 Task: Set Duration of Sprint called Sprint0004 in Scrum Project Project0002 to 1 week in Jira
Action: Mouse moved to (450, 502)
Screenshot: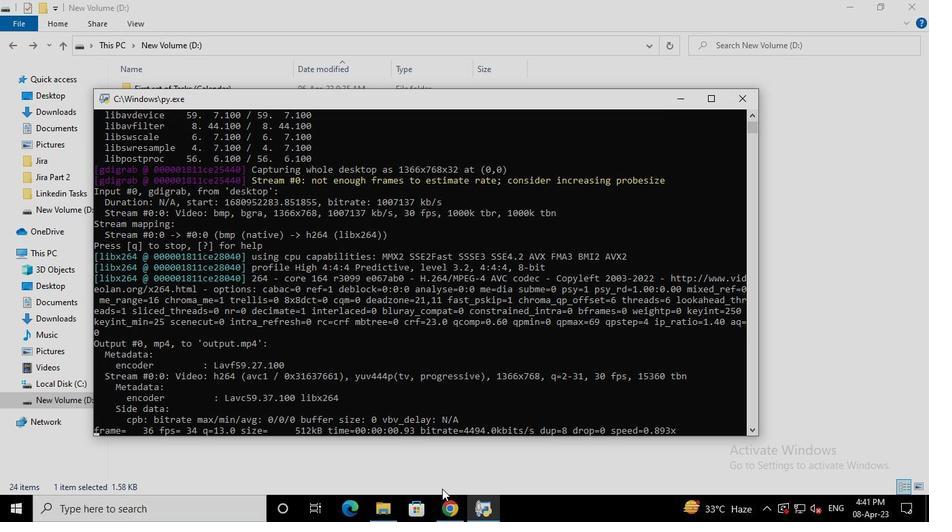 
Action: Mouse pressed left at (450, 502)
Screenshot: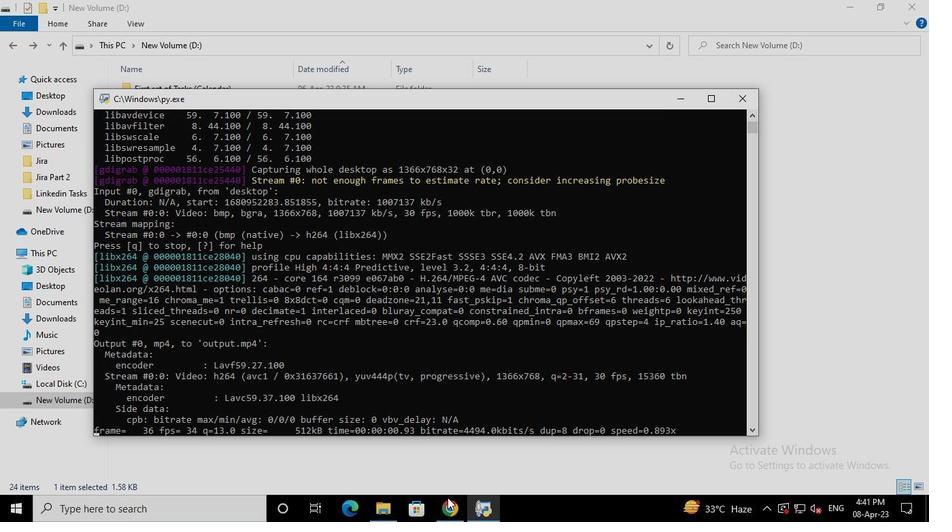 
Action: Mouse moved to (81, 209)
Screenshot: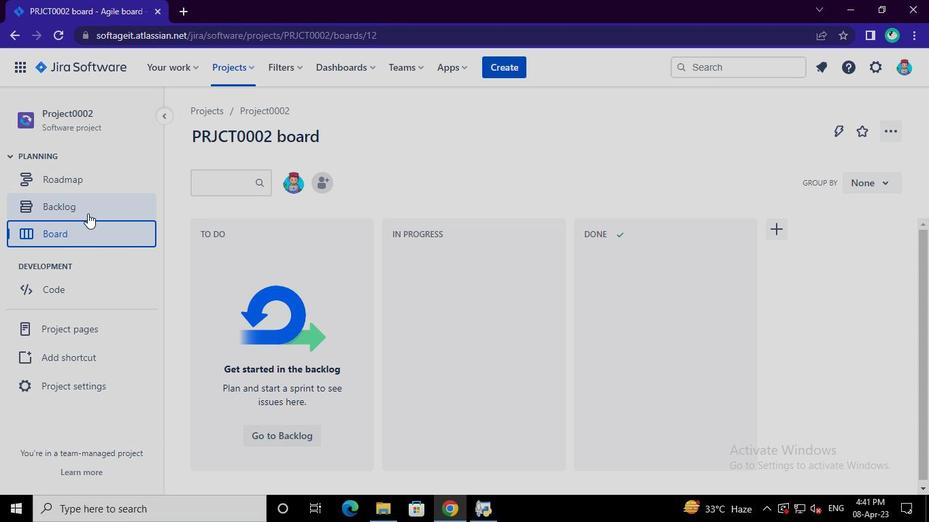 
Action: Mouse pressed left at (81, 209)
Screenshot: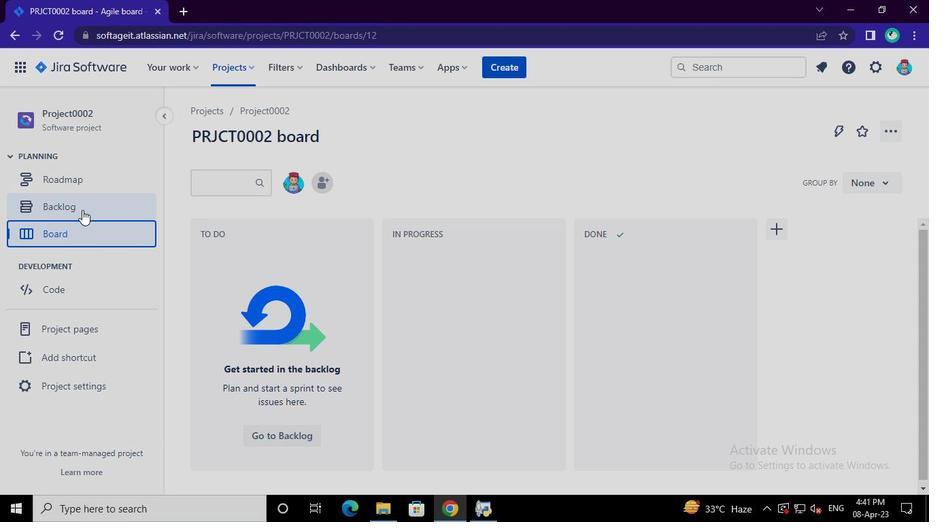 
Action: Mouse moved to (302, 220)
Screenshot: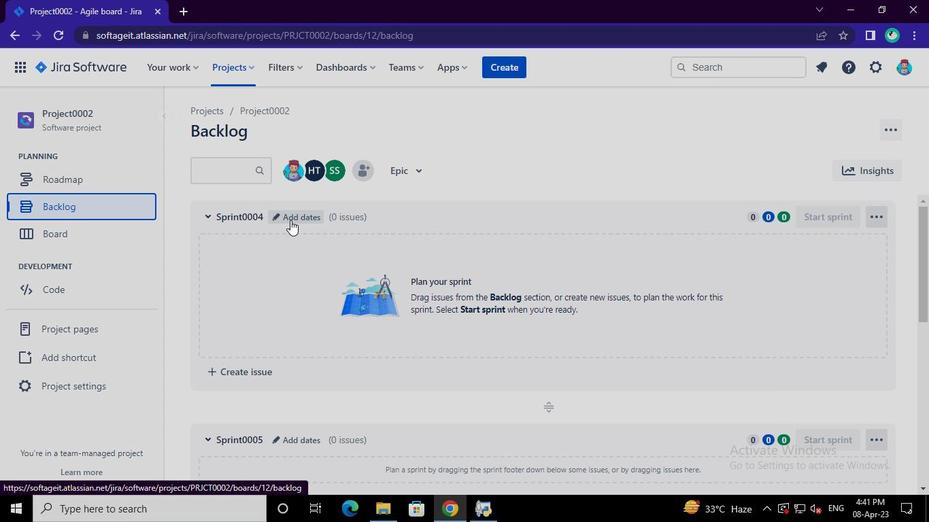 
Action: Mouse pressed left at (302, 220)
Screenshot: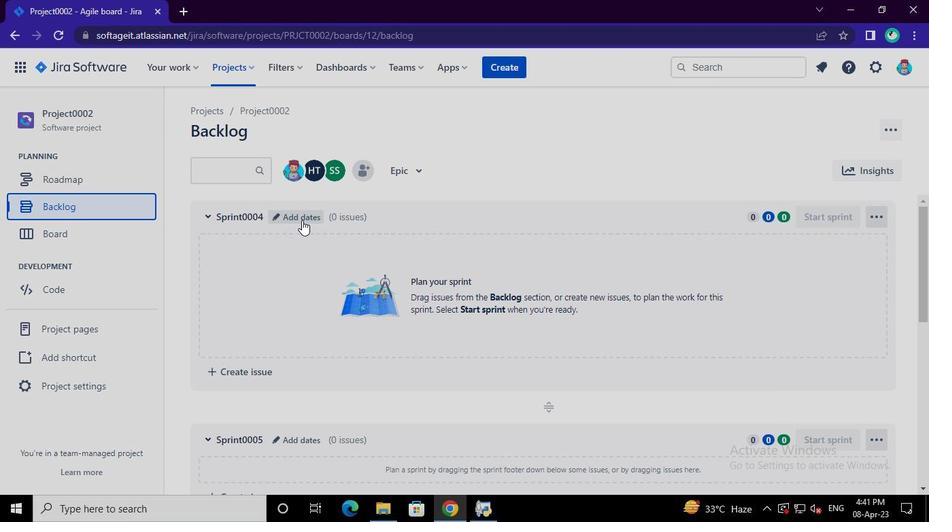 
Action: Mouse moved to (366, 220)
Screenshot: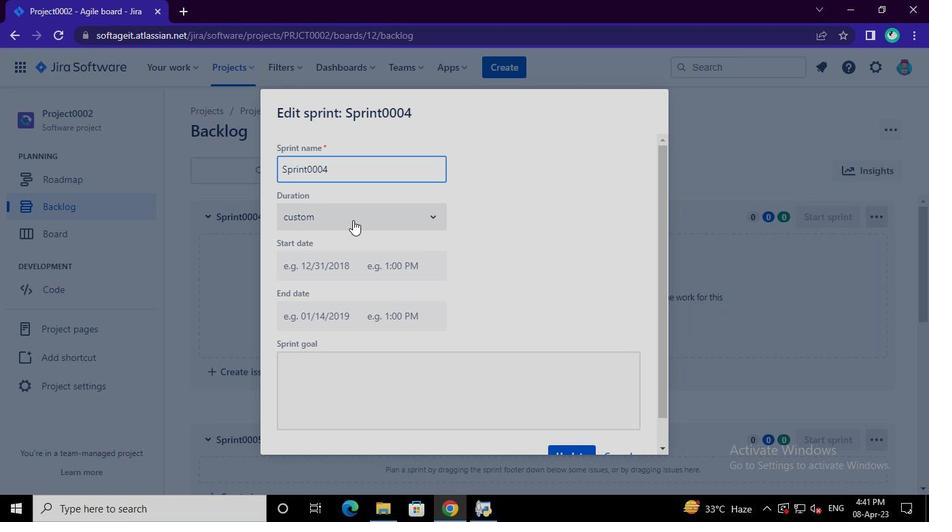 
Action: Mouse pressed left at (366, 220)
Screenshot: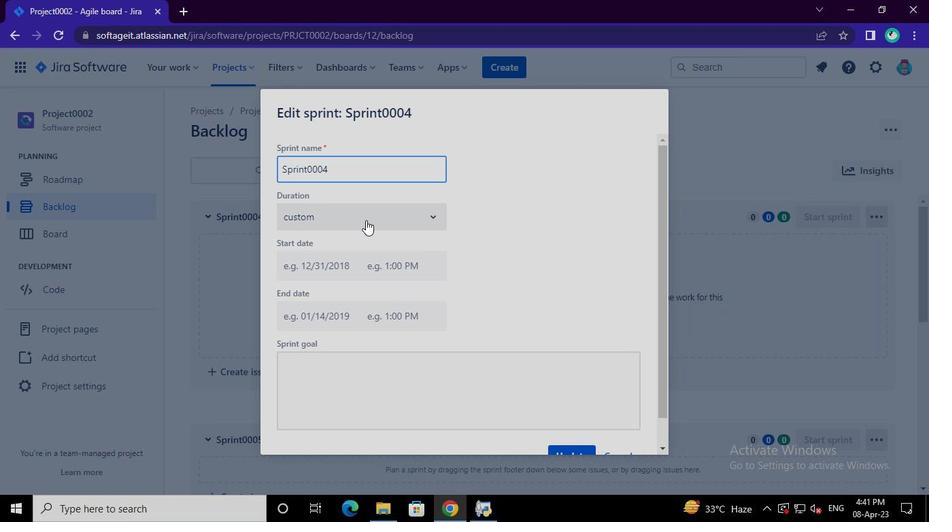 
Action: Mouse moved to (358, 251)
Screenshot: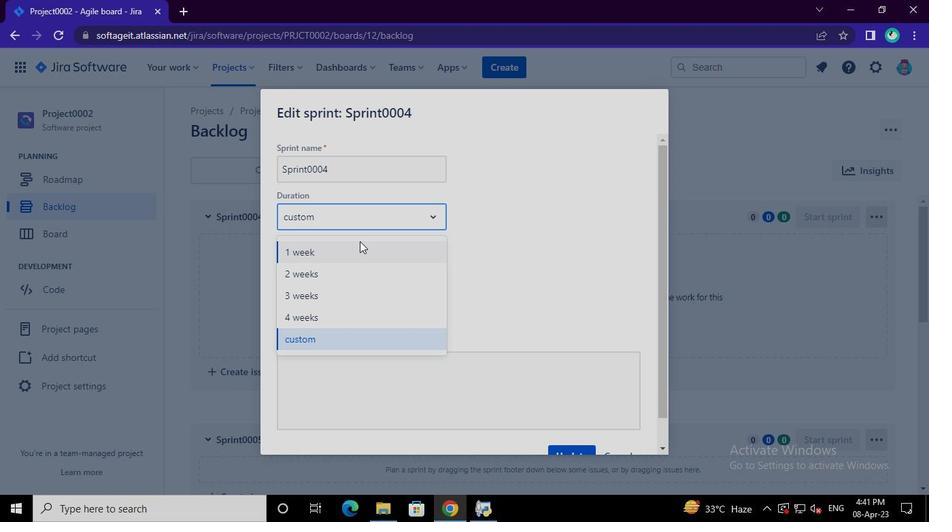 
Action: Mouse pressed left at (358, 251)
Screenshot: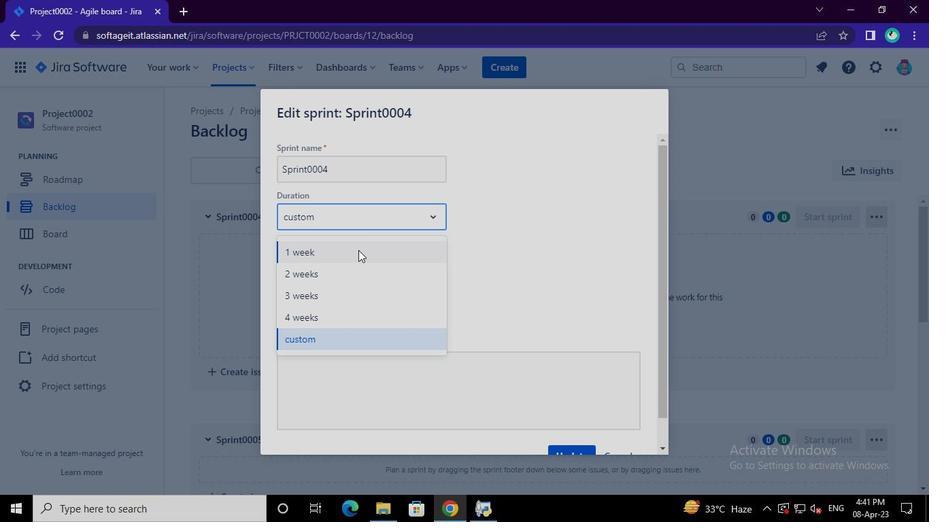 
Action: Mouse moved to (554, 448)
Screenshot: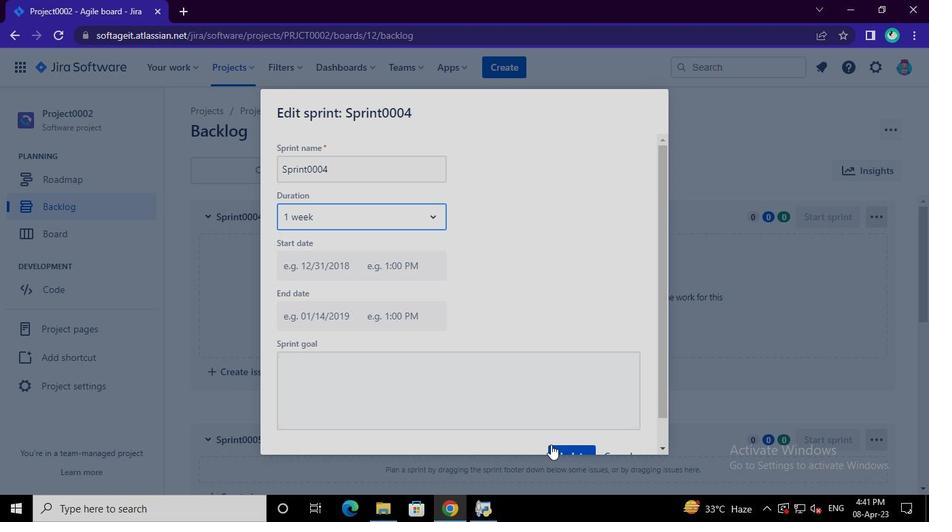 
Action: Mouse pressed left at (554, 448)
Screenshot: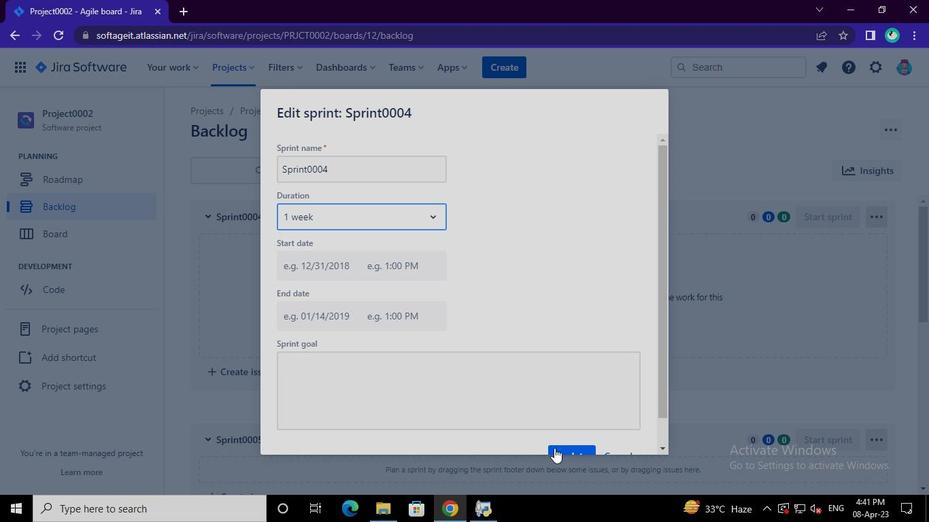
Action: Mouse moved to (488, 509)
Screenshot: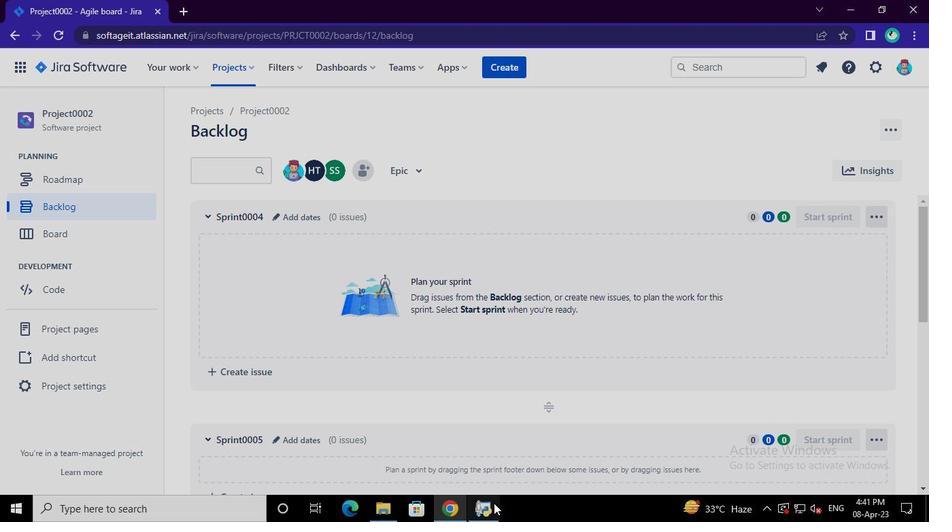 
Action: Mouse pressed left at (488, 509)
Screenshot: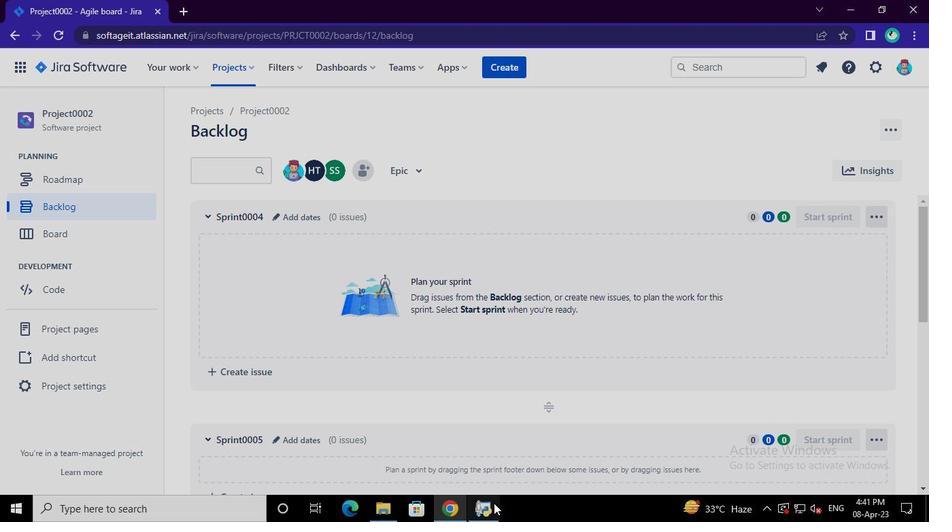 
Action: Mouse moved to (743, 101)
Screenshot: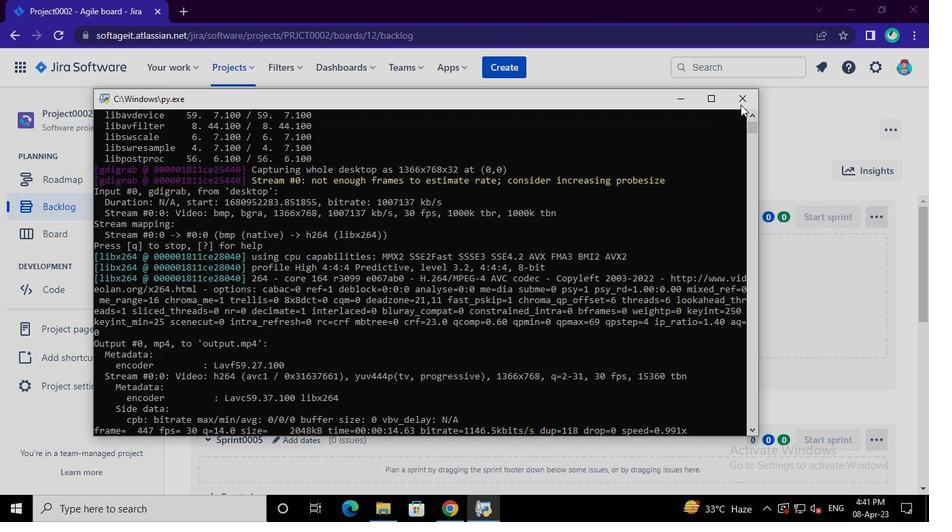 
Action: Mouse pressed left at (743, 101)
Screenshot: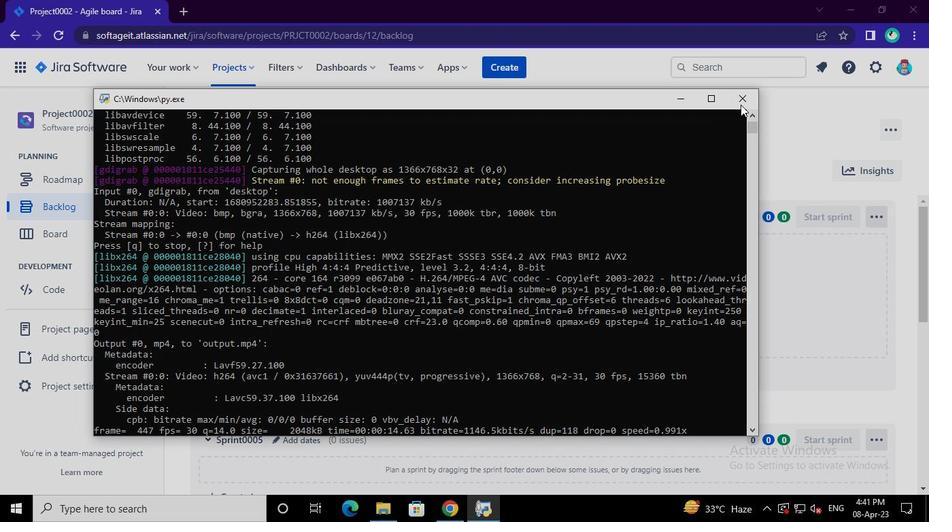 
